 Task: Change the default indentation to 8 spaces.
Action: Mouse moved to (1158, 37)
Screenshot: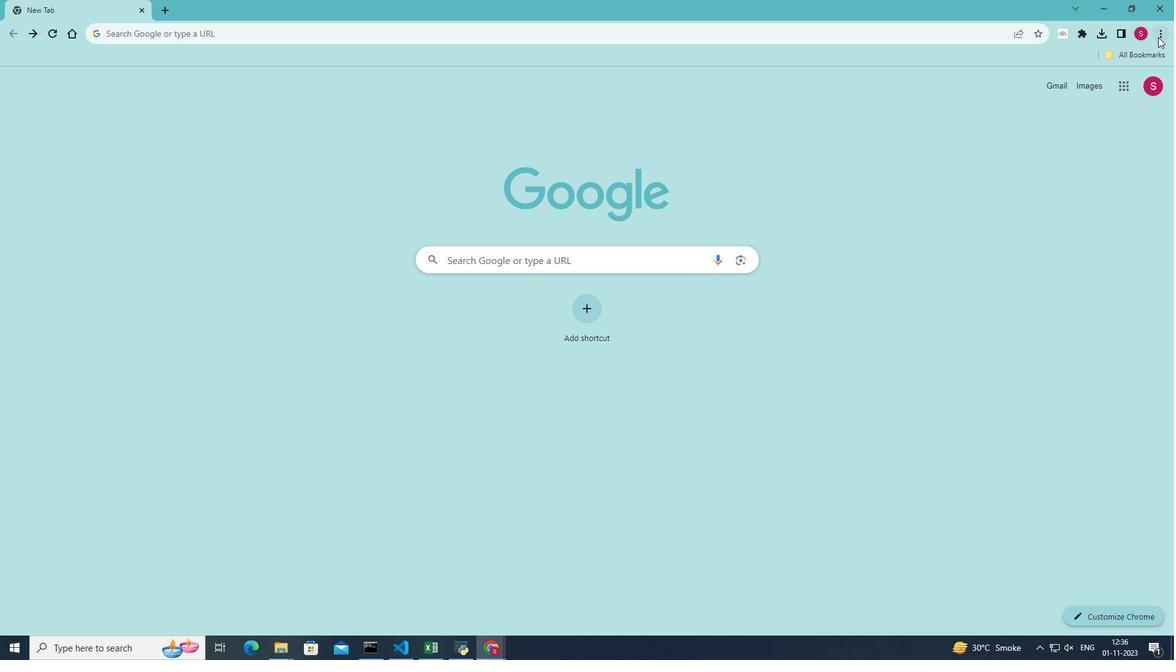 
Action: Mouse pressed left at (1158, 37)
Screenshot: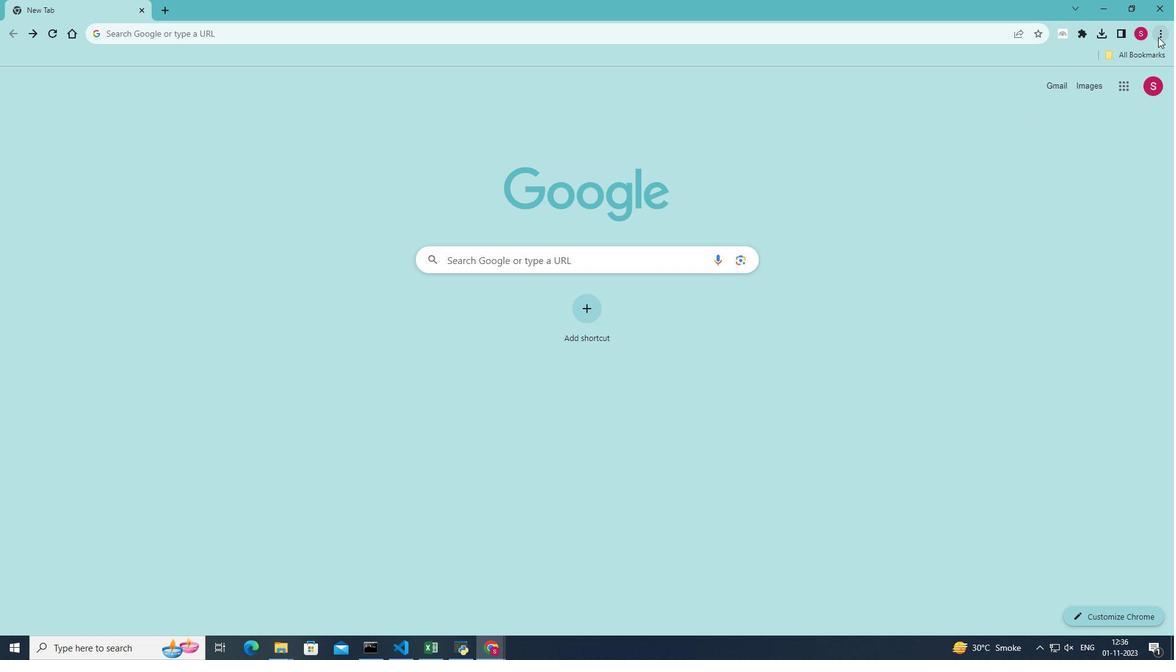 
Action: Mouse moved to (1036, 223)
Screenshot: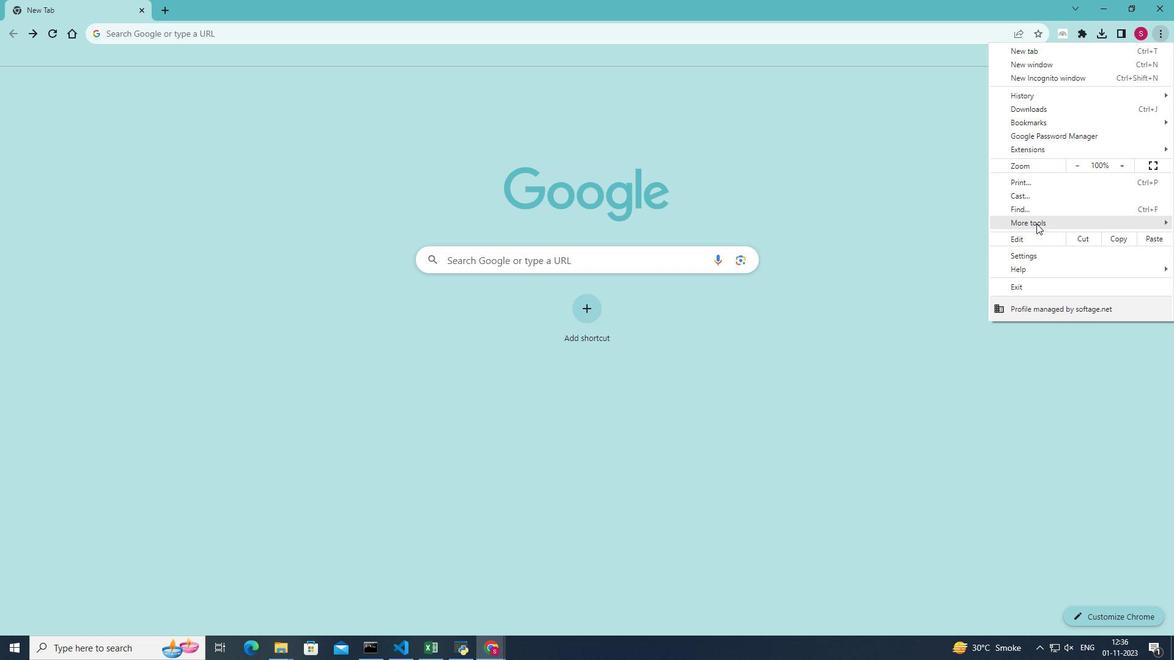 
Action: Mouse pressed left at (1036, 223)
Screenshot: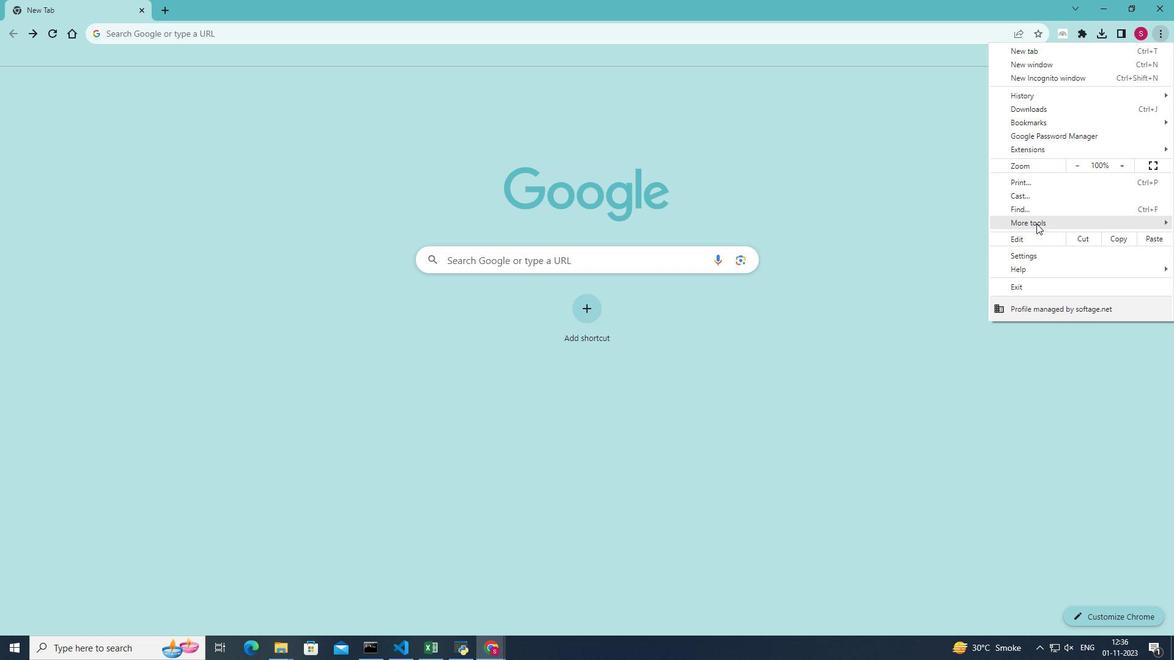
Action: Mouse moved to (919, 309)
Screenshot: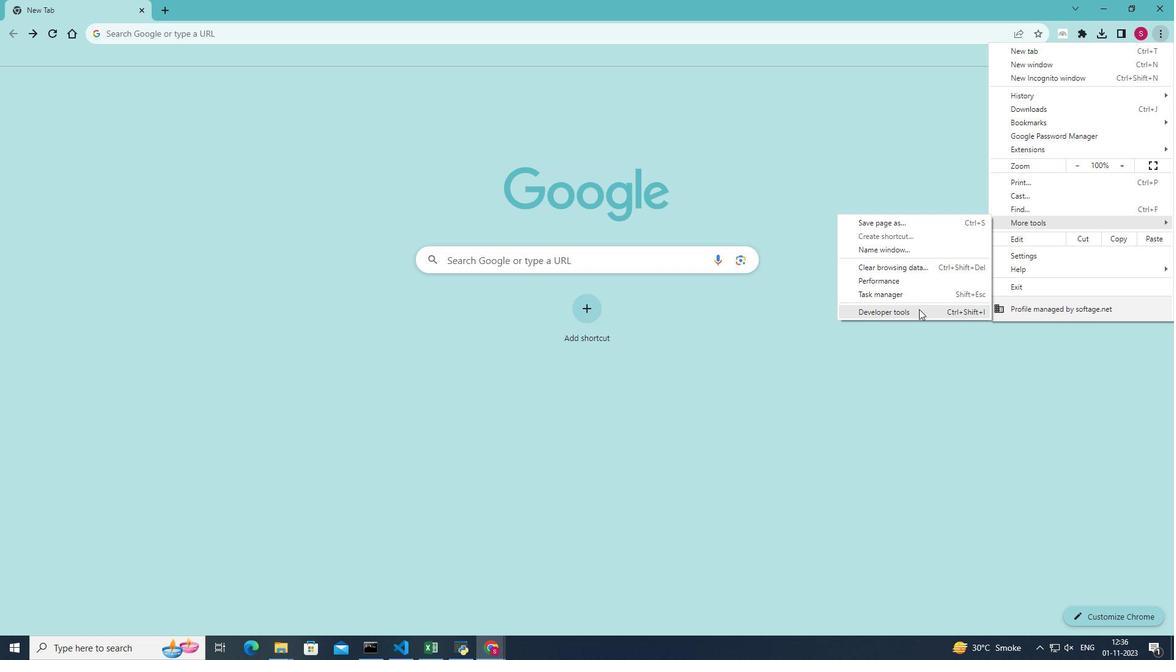 
Action: Mouse pressed left at (919, 309)
Screenshot: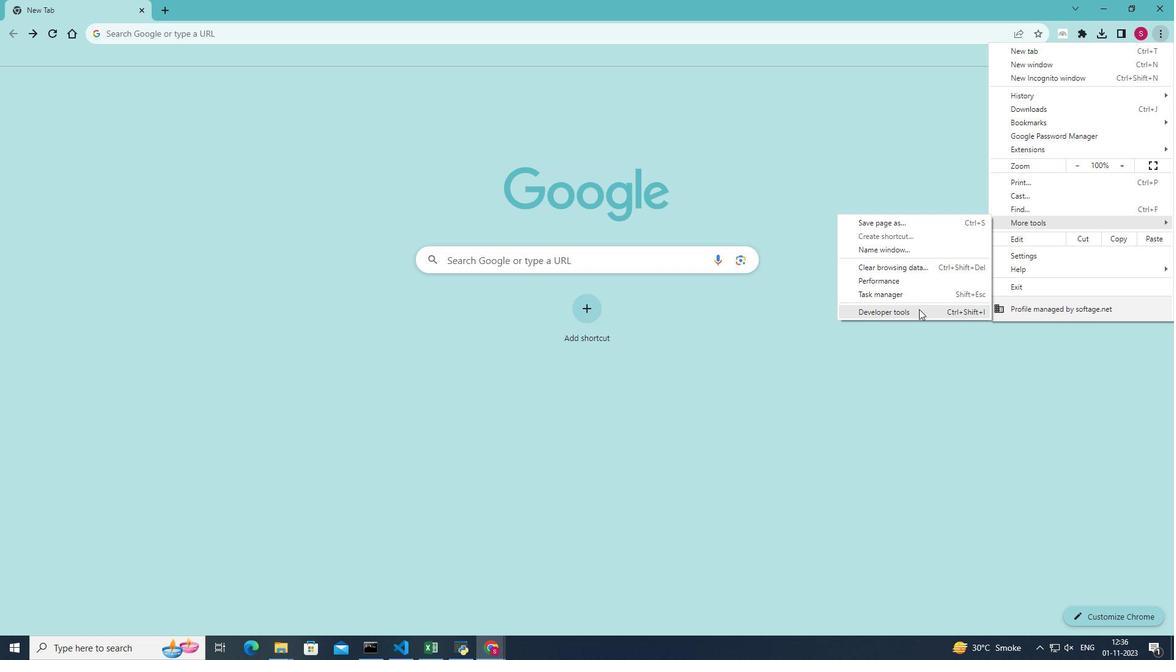 
Action: Mouse moved to (1130, 76)
Screenshot: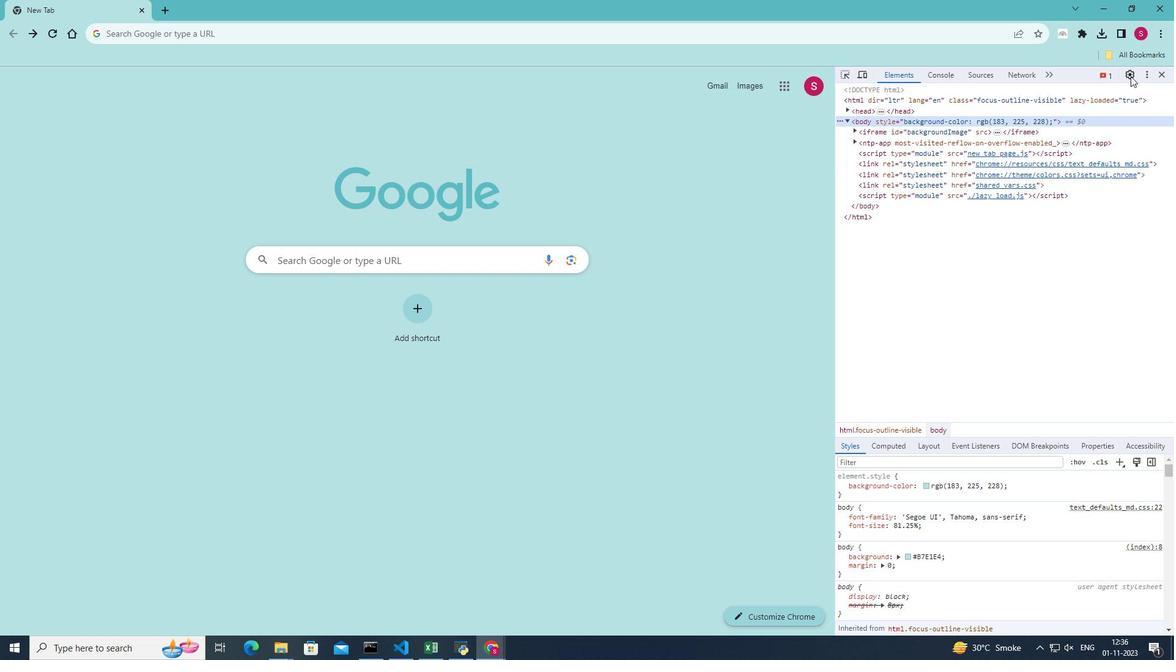 
Action: Mouse pressed left at (1130, 76)
Screenshot: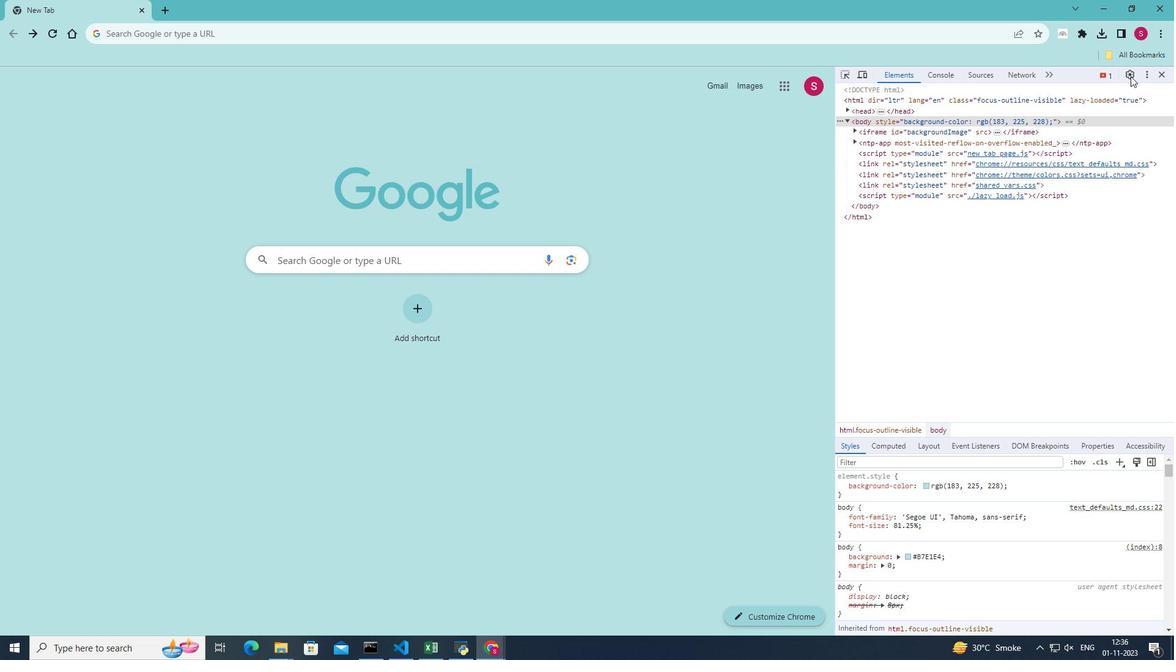 
Action: Mouse pressed left at (1130, 76)
Screenshot: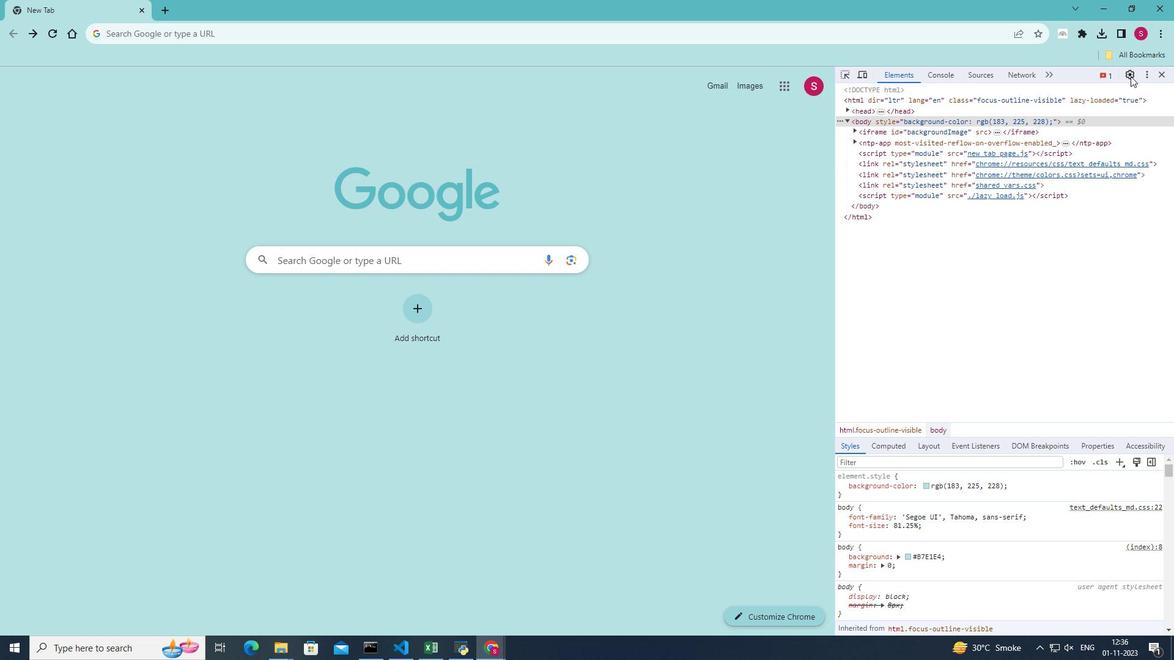 
Action: Mouse moved to (1090, 421)
Screenshot: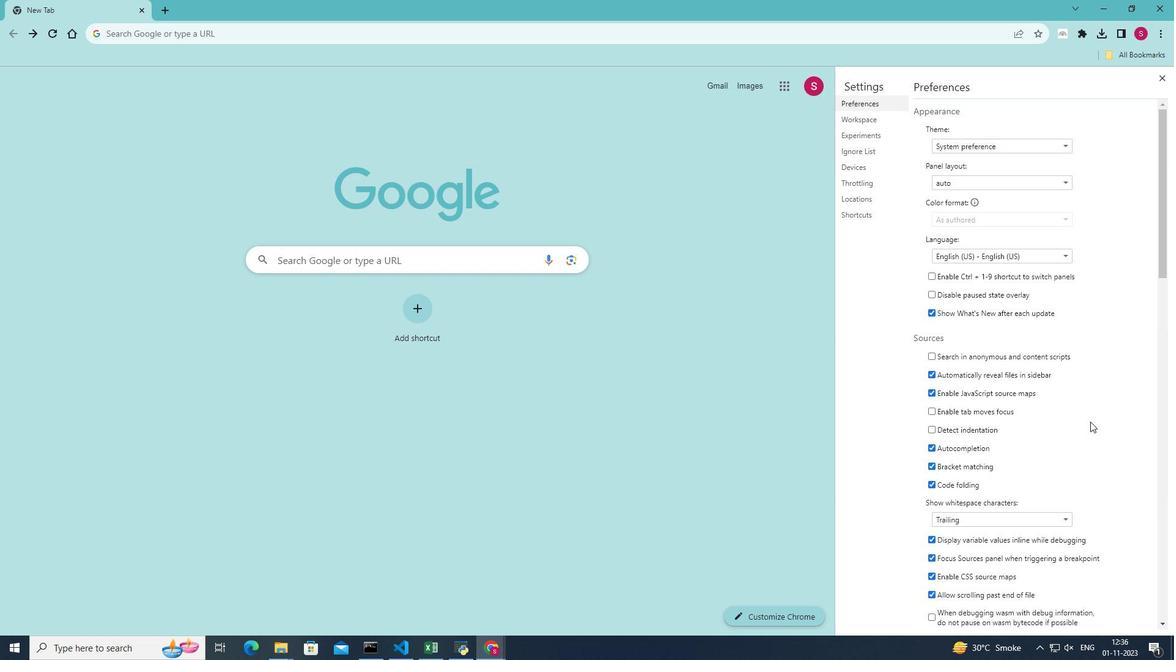 
Action: Mouse scrolled (1090, 421) with delta (0, 0)
Screenshot: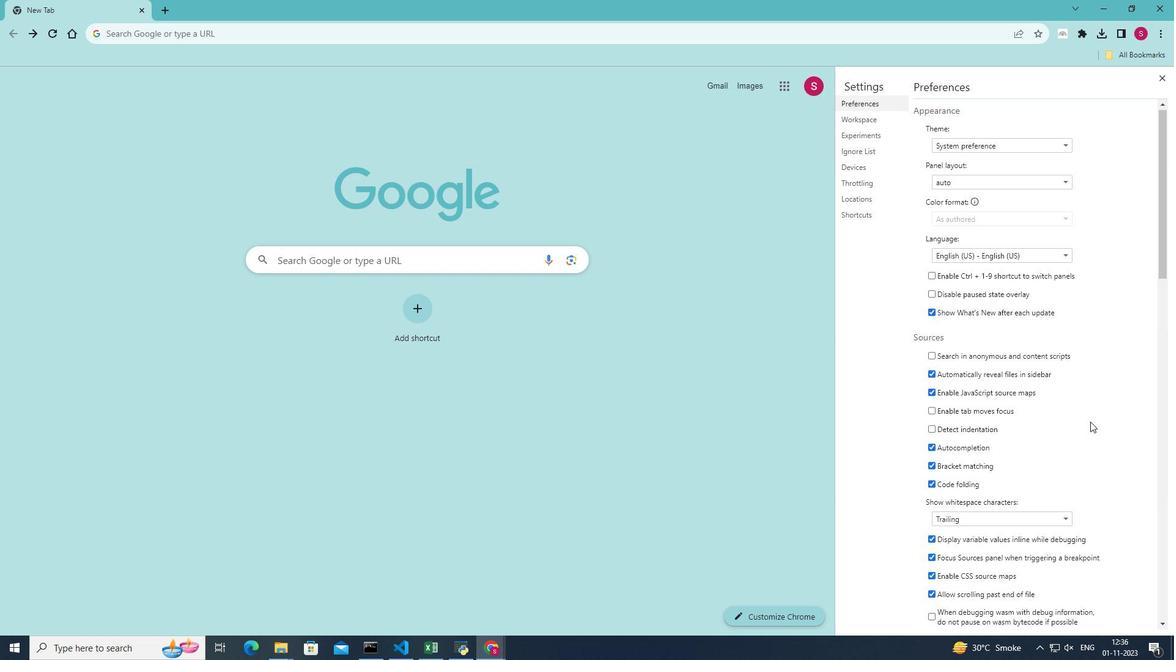 
Action: Mouse scrolled (1090, 421) with delta (0, 0)
Screenshot: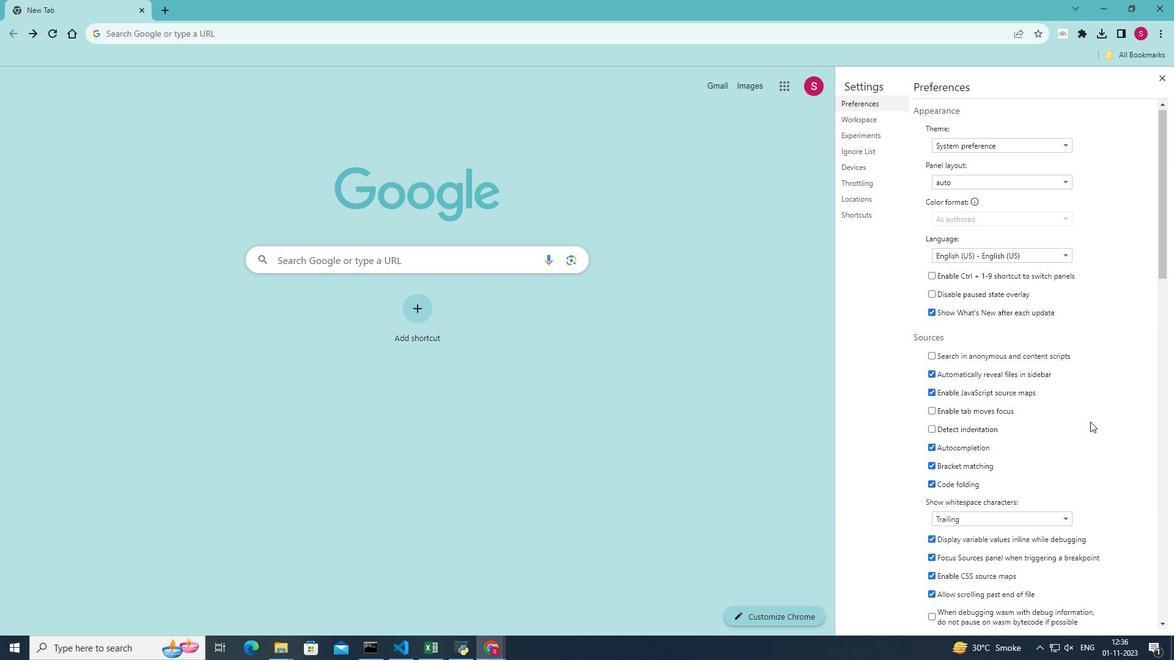 
Action: Mouse scrolled (1090, 421) with delta (0, 0)
Screenshot: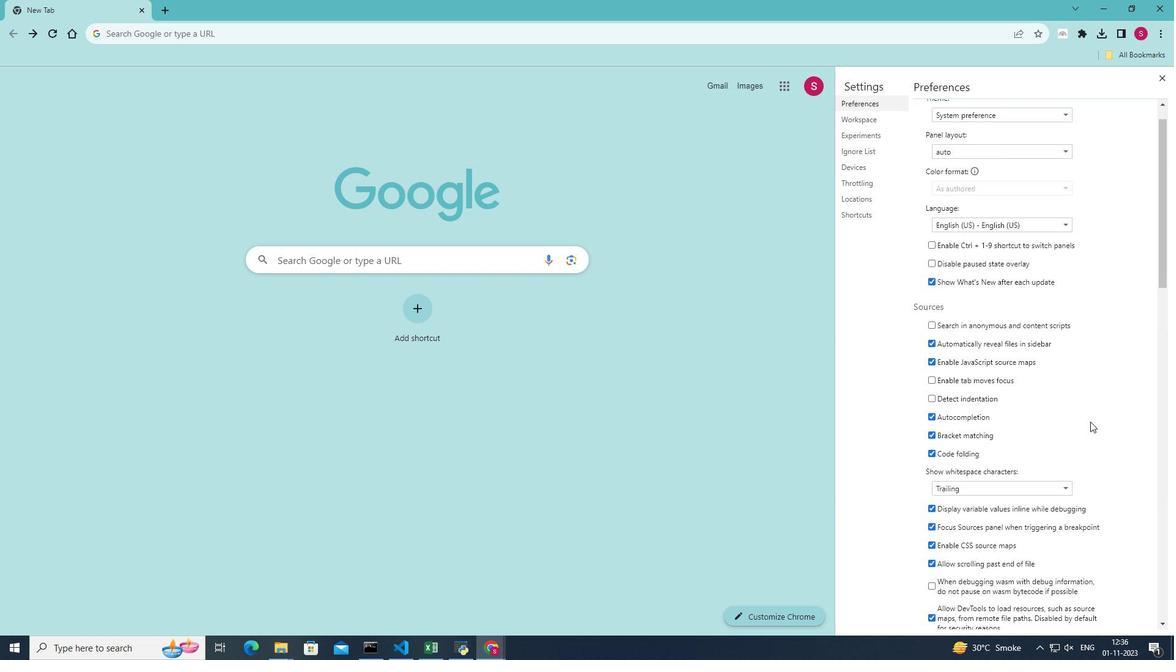 
Action: Mouse moved to (991, 509)
Screenshot: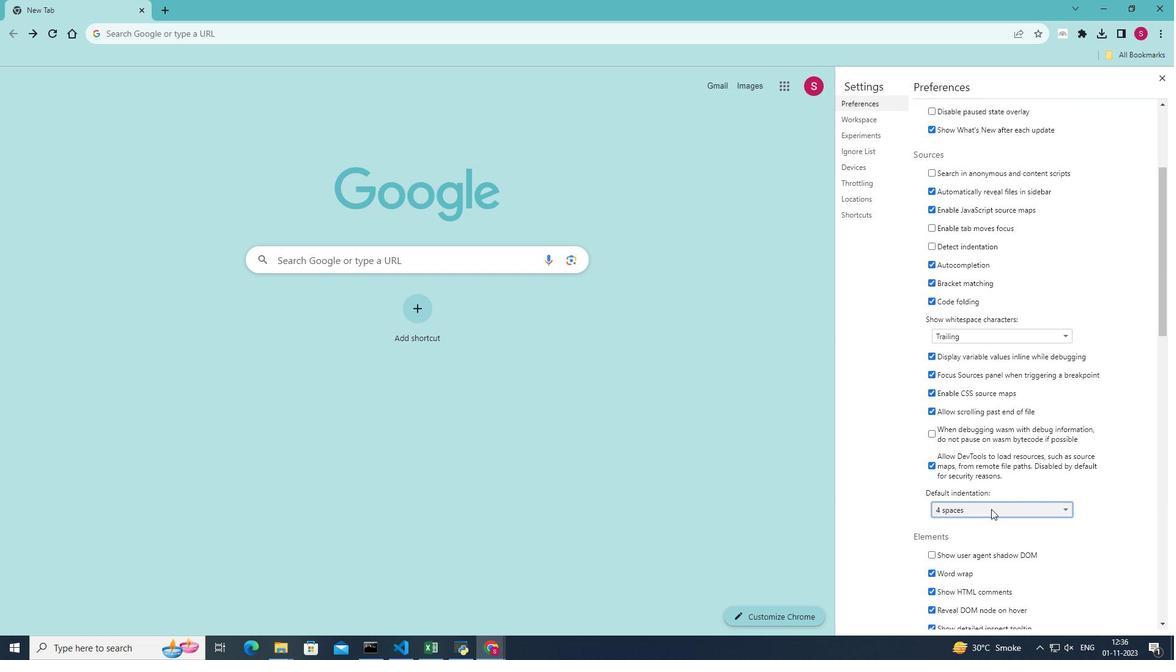 
Action: Mouse pressed left at (991, 509)
Screenshot: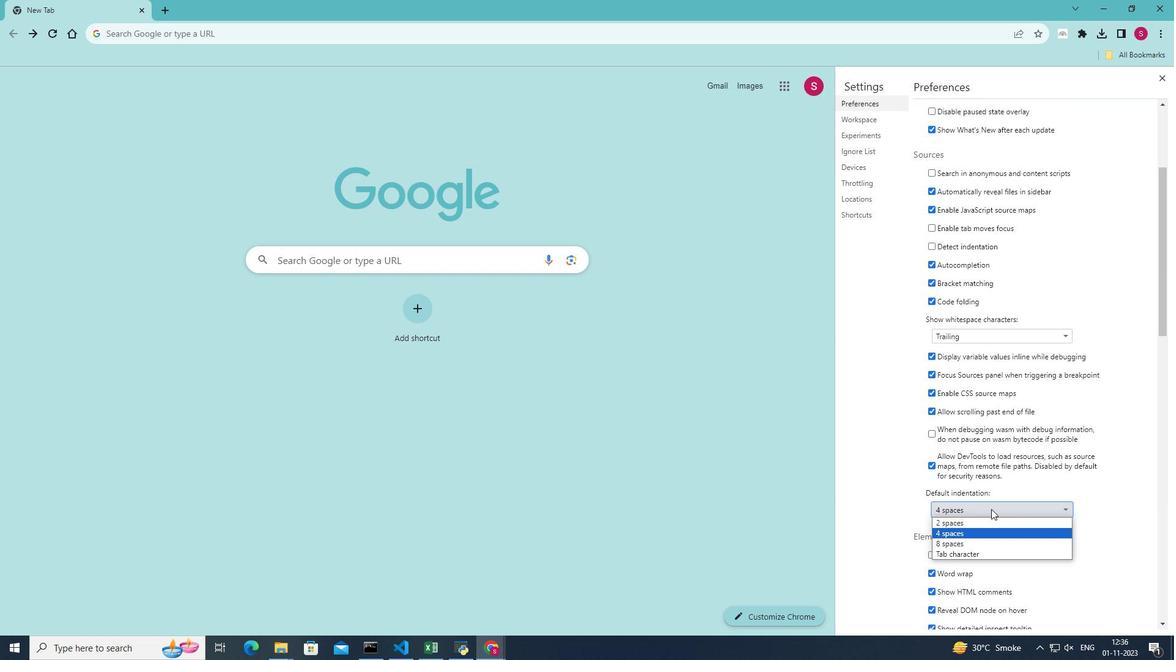
Action: Mouse moved to (966, 544)
Screenshot: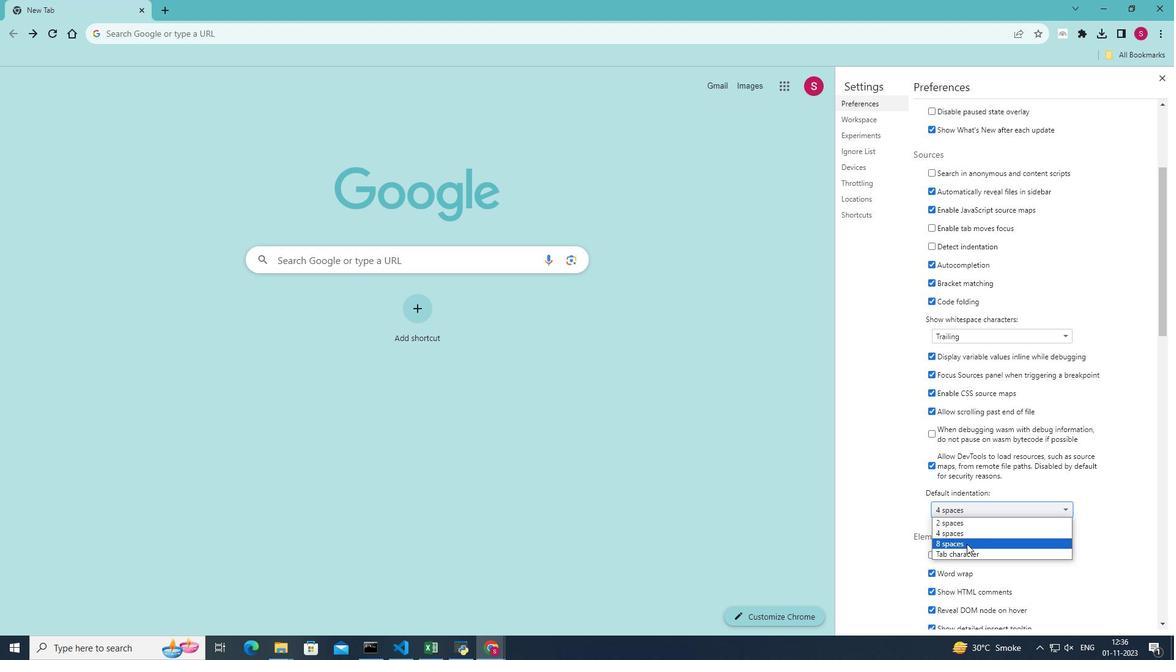 
Action: Mouse pressed left at (966, 544)
Screenshot: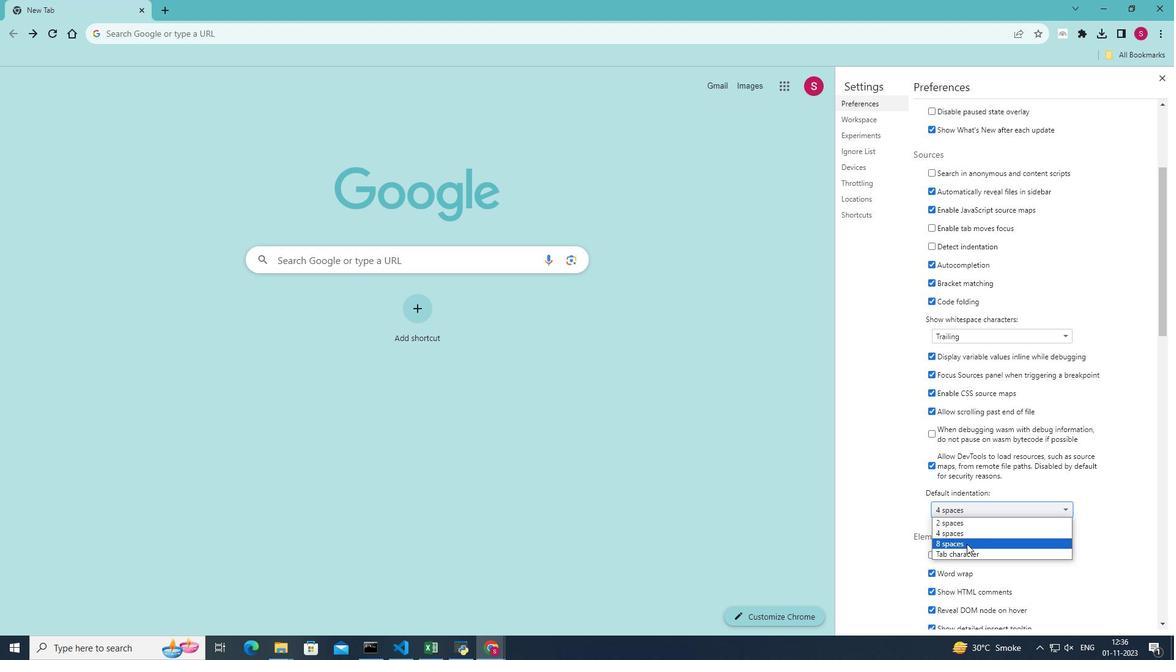 
Action: Mouse moved to (1136, 299)
Screenshot: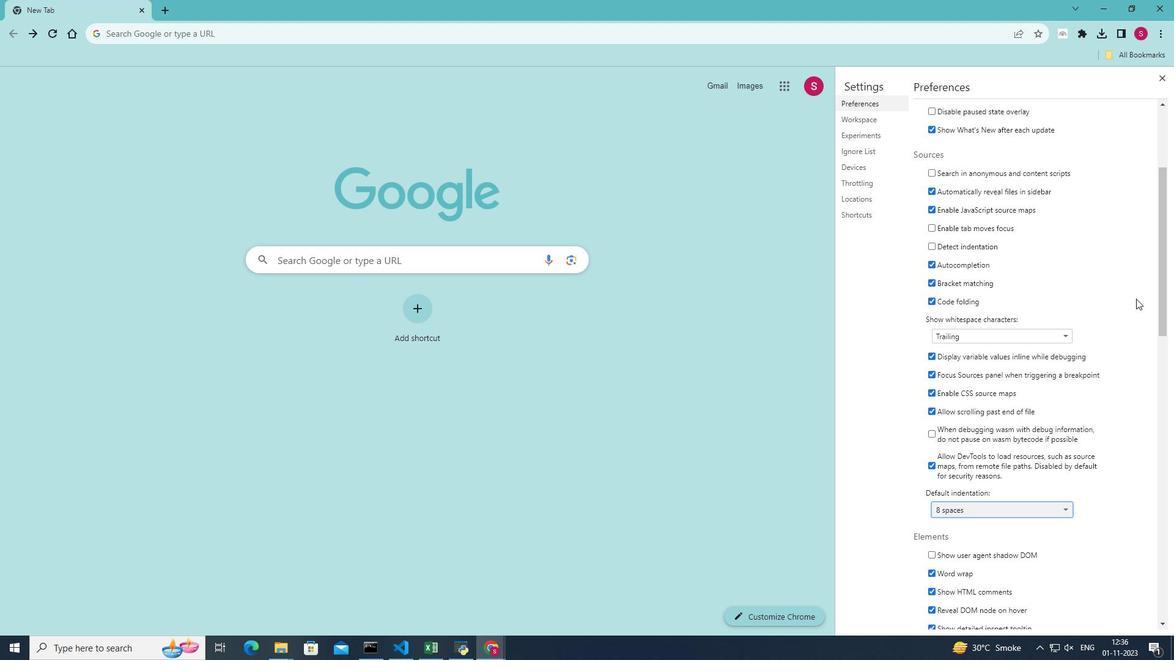 
